 Task: Add Traditional Medicinals Organic Raspberry Leaf Tea to the cart.
Action: Mouse pressed left at (21, 81)
Screenshot: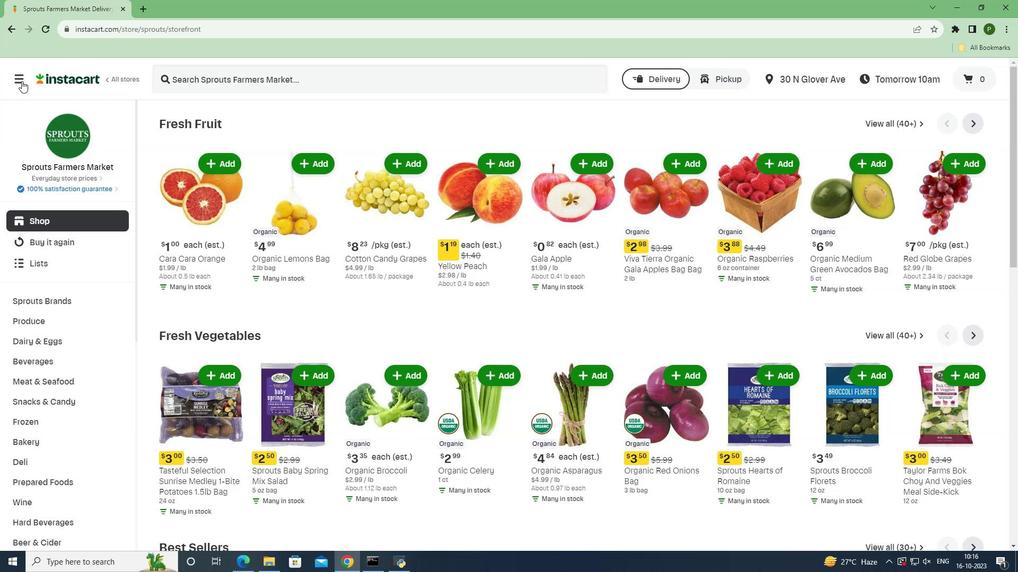 
Action: Mouse moved to (38, 282)
Screenshot: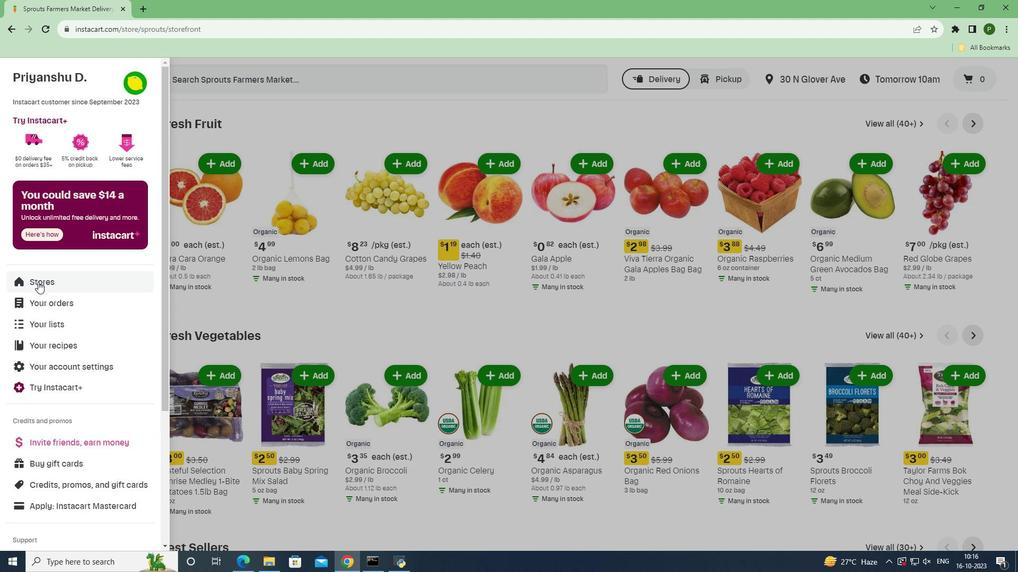 
Action: Mouse pressed left at (38, 282)
Screenshot: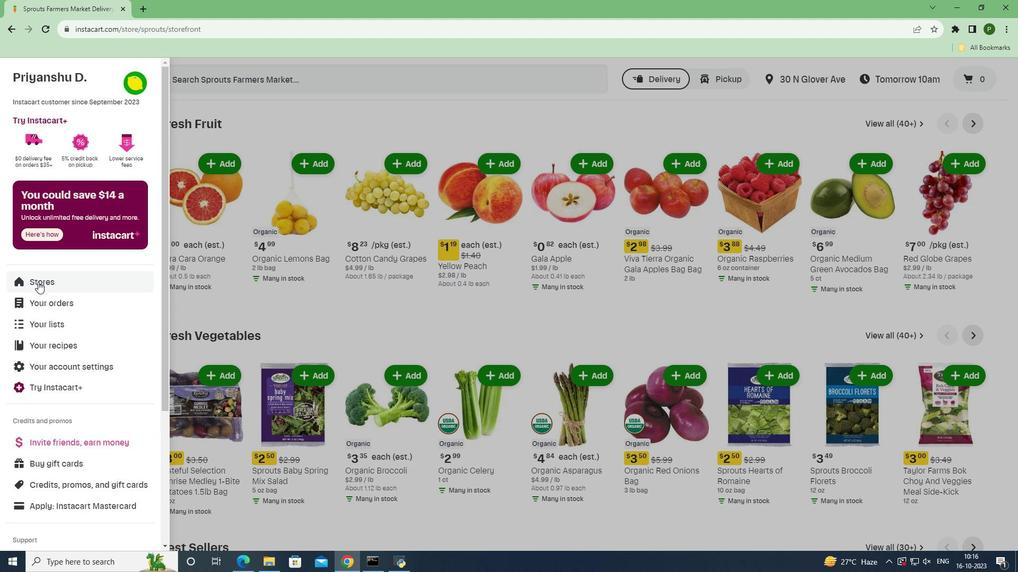 
Action: Mouse moved to (244, 122)
Screenshot: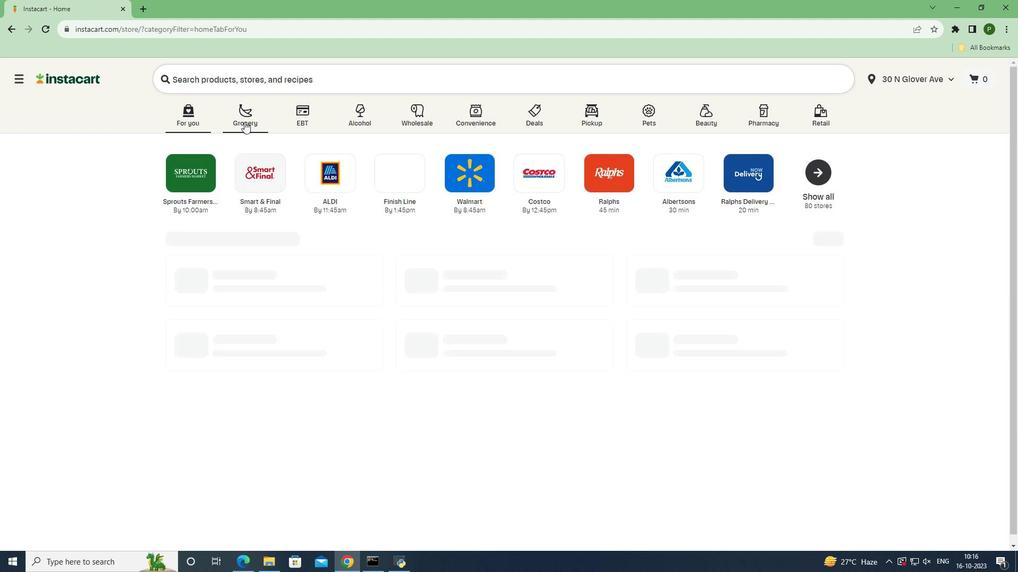 
Action: Mouse pressed left at (244, 122)
Screenshot: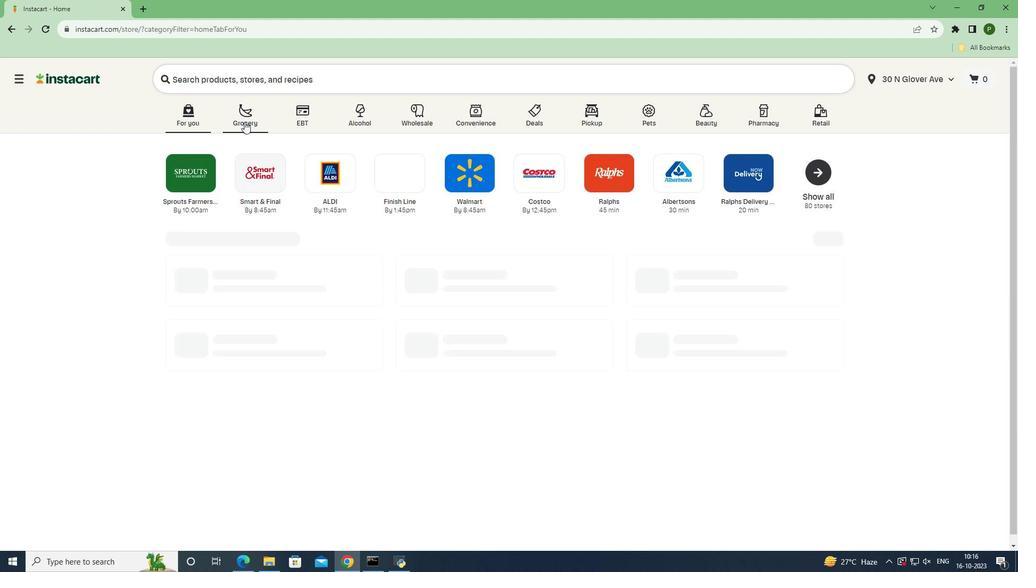 
Action: Mouse moved to (660, 245)
Screenshot: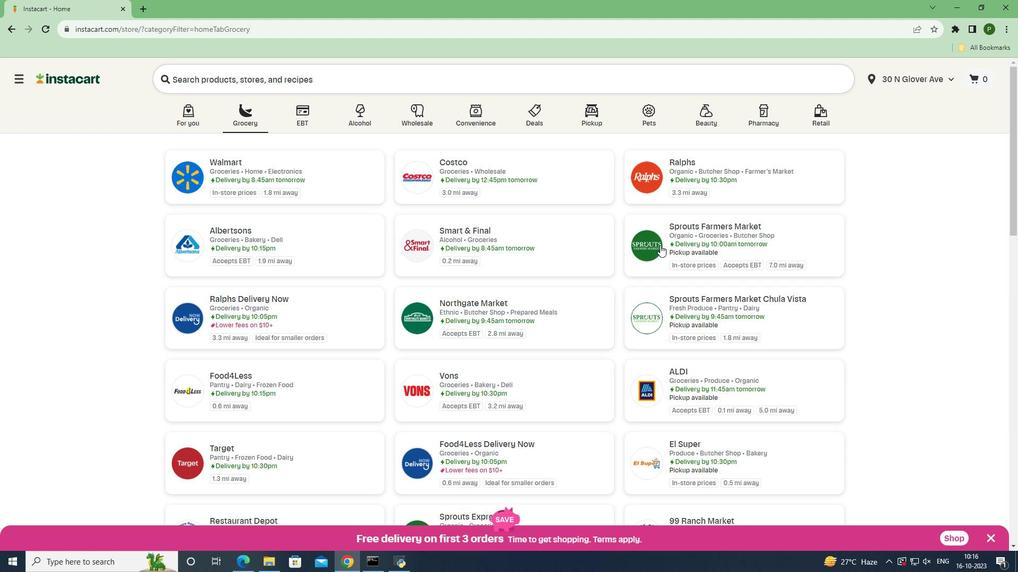 
Action: Mouse pressed left at (660, 245)
Screenshot: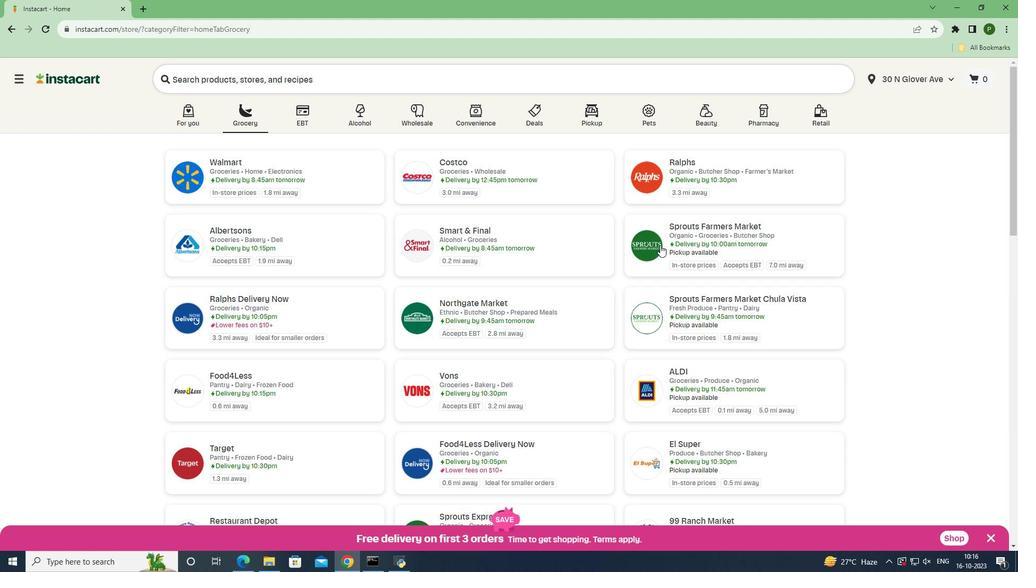 
Action: Mouse moved to (38, 360)
Screenshot: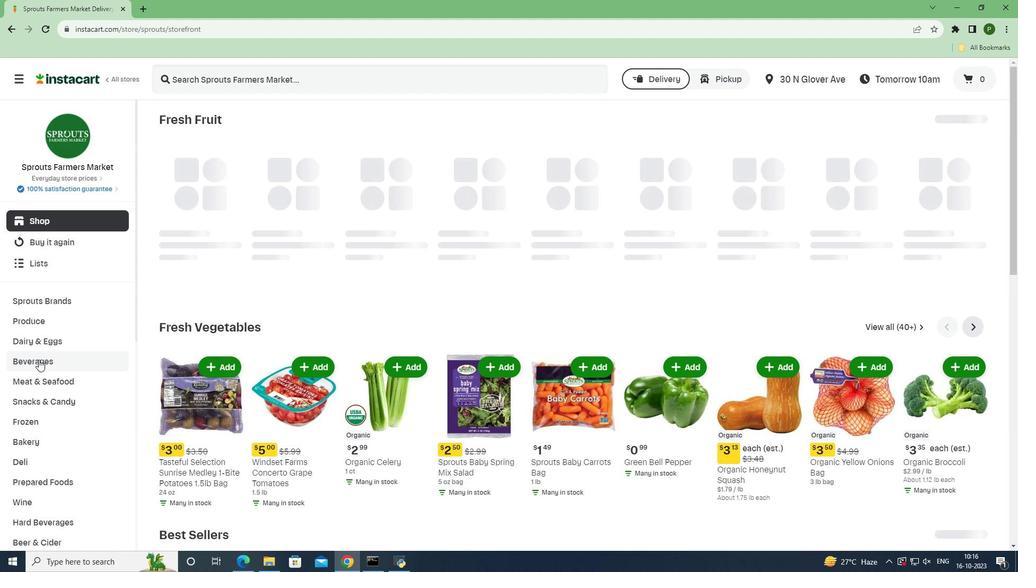 
Action: Mouse pressed left at (38, 360)
Screenshot: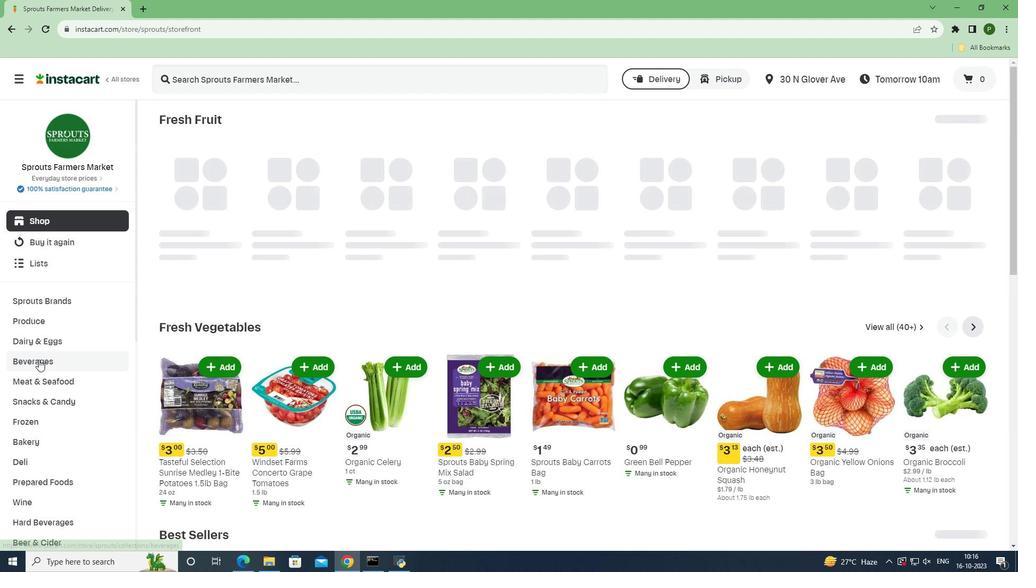 
Action: Mouse moved to (929, 147)
Screenshot: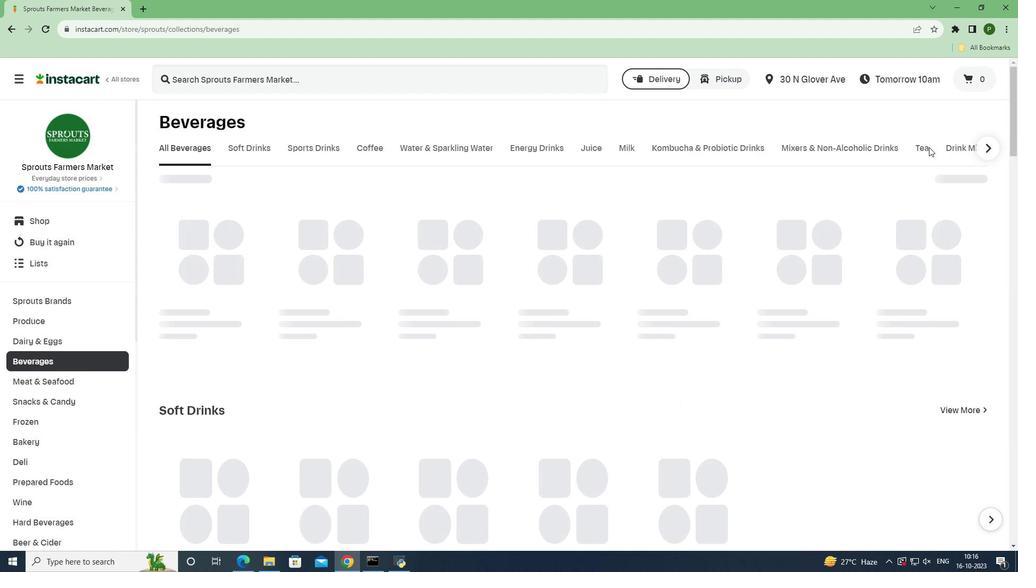 
Action: Mouse pressed left at (929, 147)
Screenshot: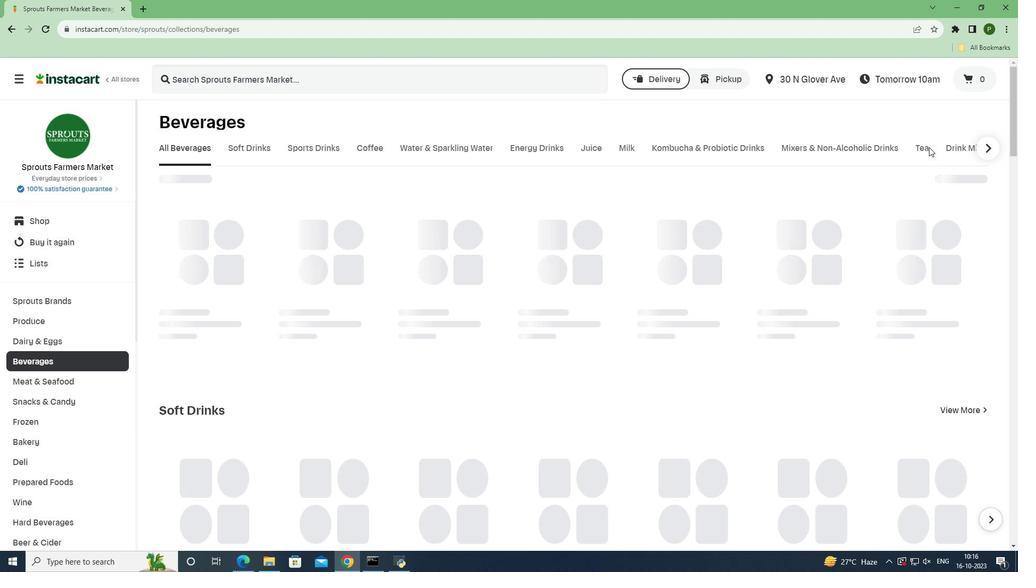 
Action: Mouse moved to (928, 147)
Screenshot: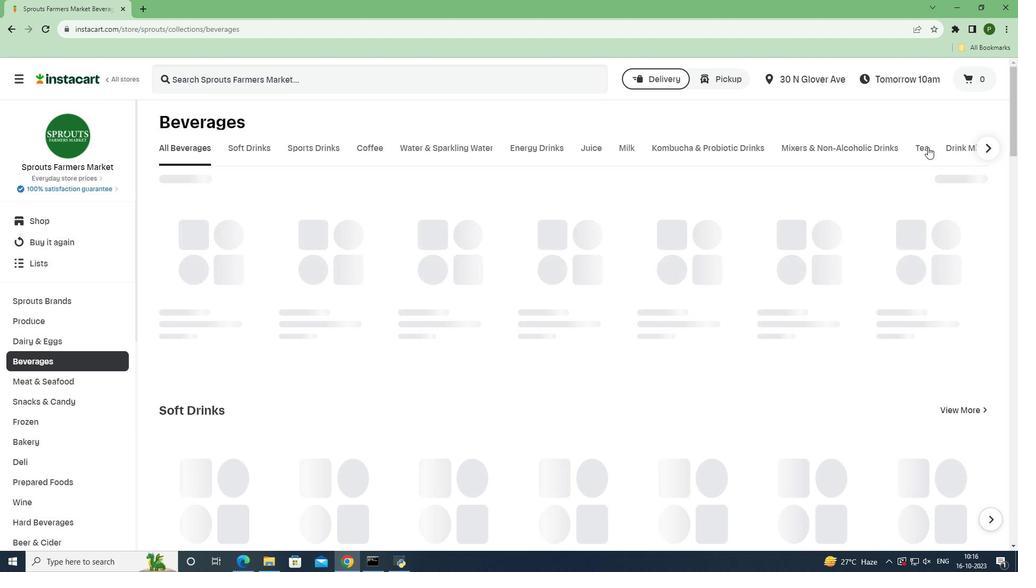 
Action: Mouse pressed left at (928, 147)
Screenshot: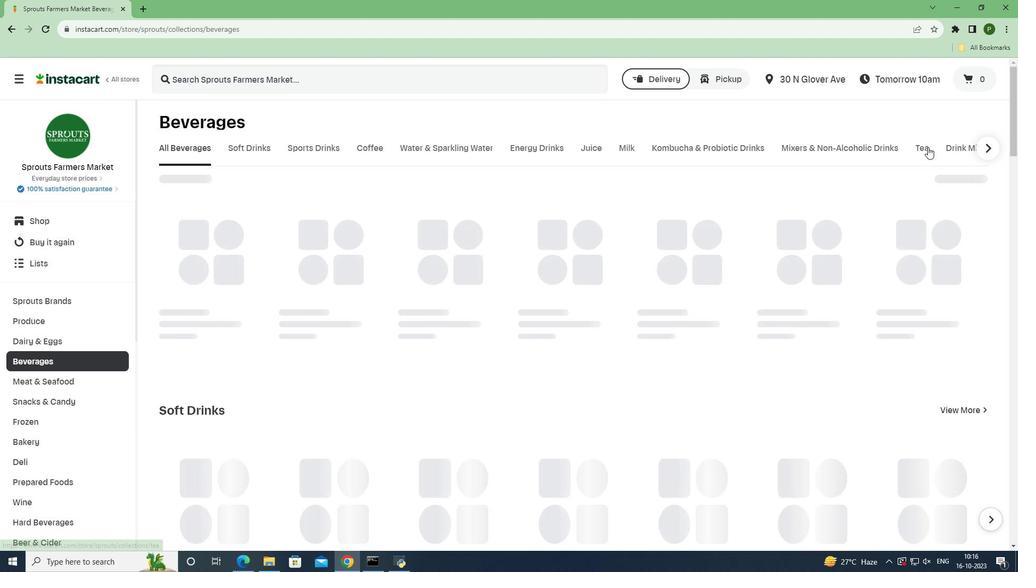 
Action: Mouse moved to (422, 79)
Screenshot: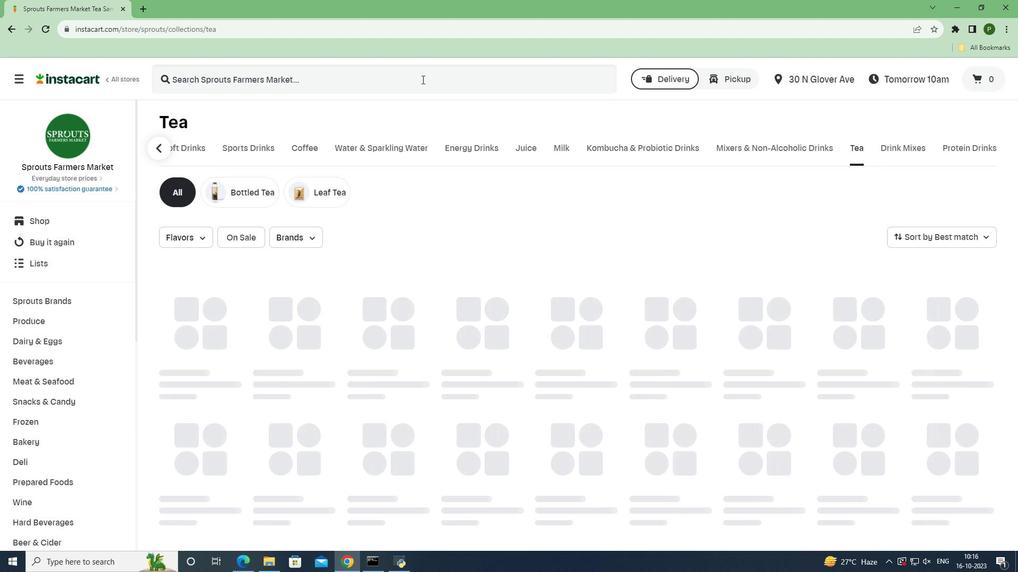 
Action: Mouse pressed left at (422, 79)
Screenshot: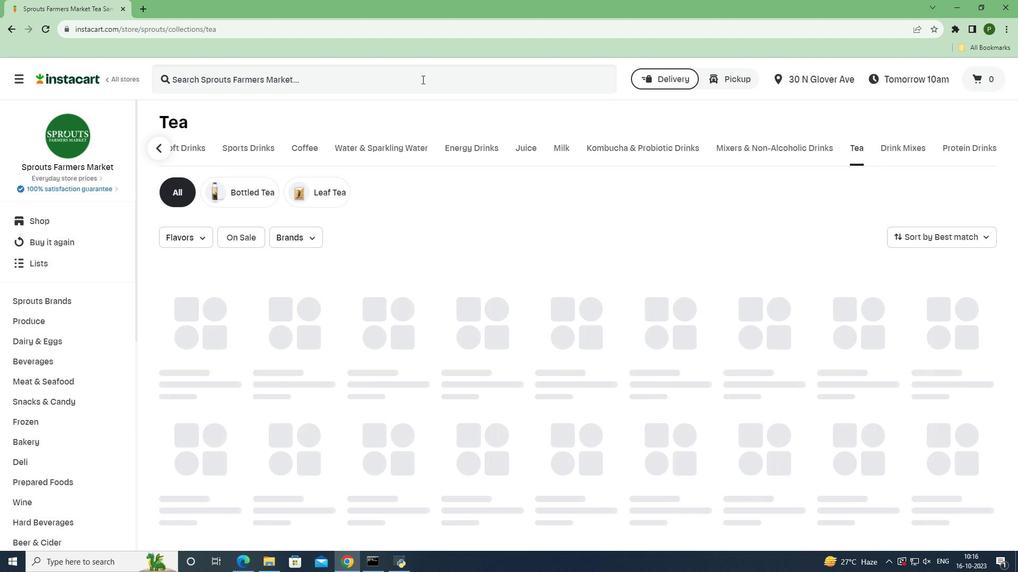 
Action: Key pressed <Key.caps_lock>T<Key.caps_lock>raditional<Key.space><Key.caps_lock>M<Key.caps_lock>edicinals<Key.space><Key.caps_lock>O<Key.caps_lock>rganic<Key.space><Key.caps_lock>R<Key.caps_lock>aspberry<Key.space><Key.caps_lock>L<Key.caps_lock>eaf<Key.space><Key.caps_lock>T<Key.caps_lock>ea<Key.space><Key.enter>
Screenshot: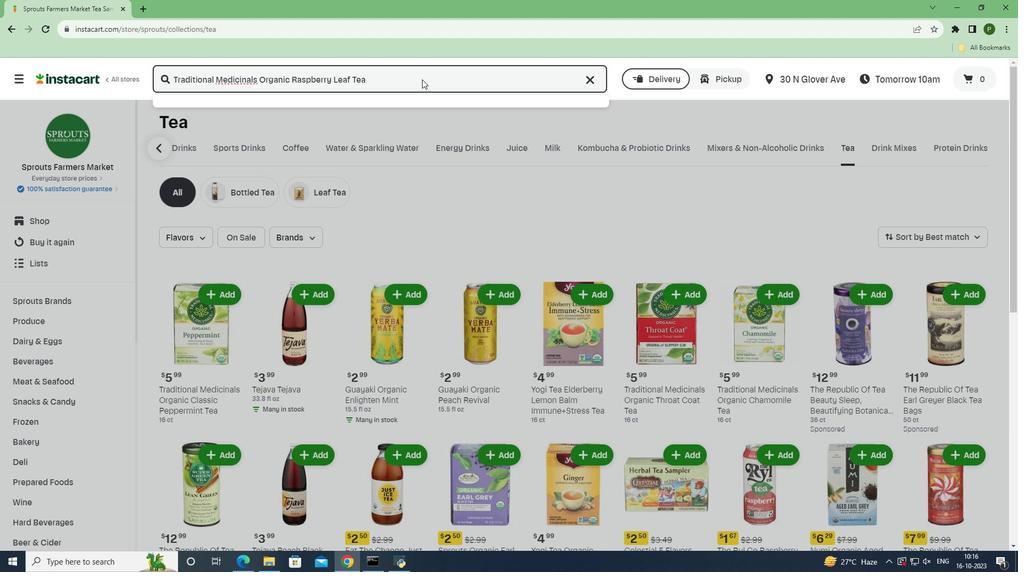 
Action: Mouse moved to (637, 189)
Screenshot: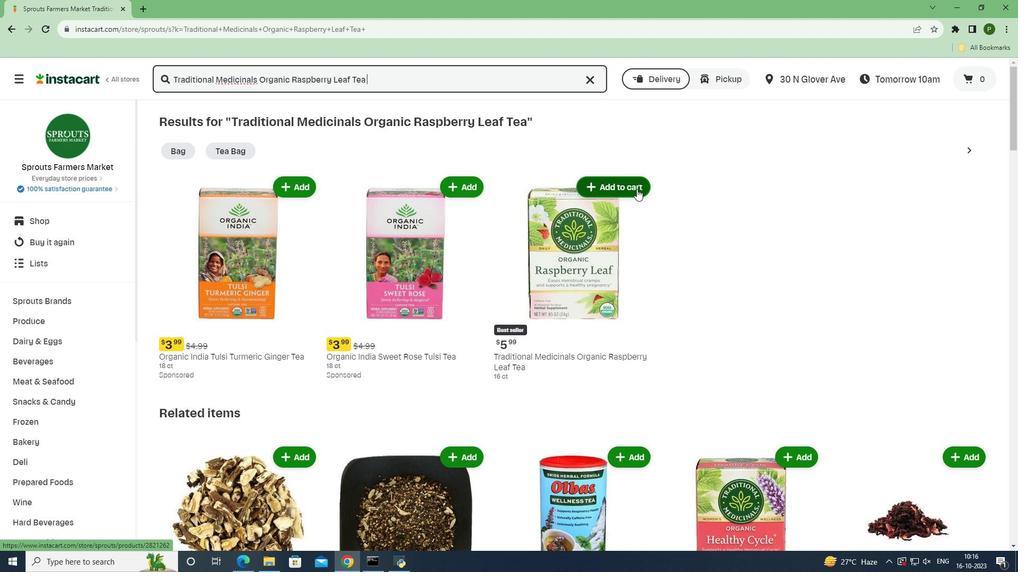 
Action: Mouse pressed left at (637, 189)
Screenshot: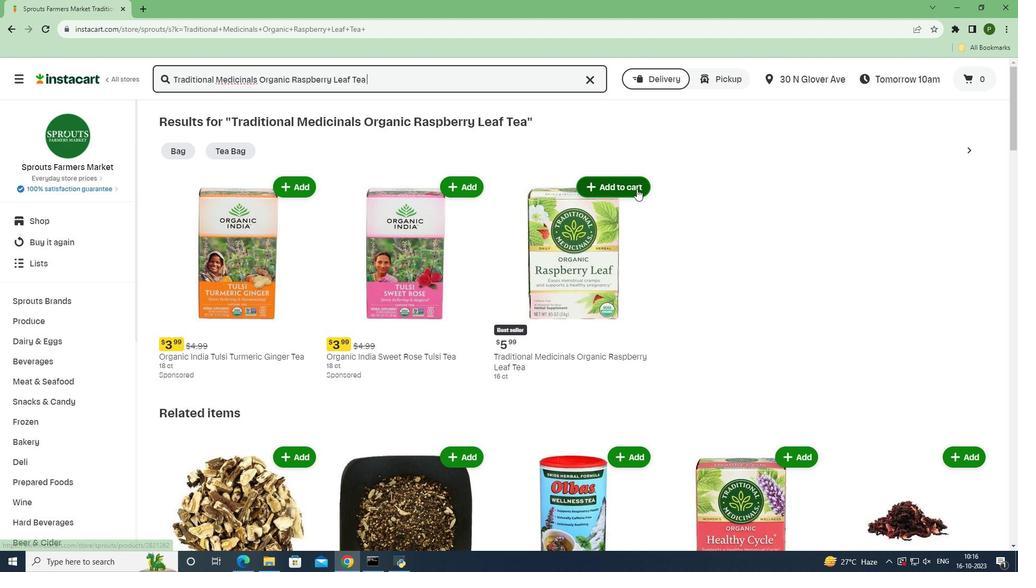 
Action: Mouse moved to (729, 276)
Screenshot: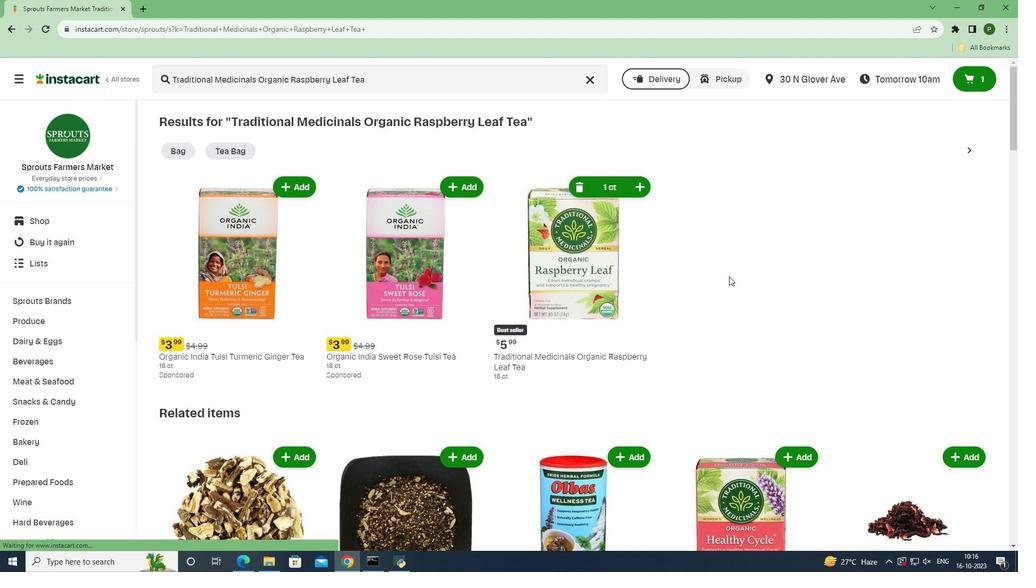 
